 Task: Archive the email with the subject Status update from softage.1@softage.net
Action: Mouse moved to (876, 90)
Screenshot: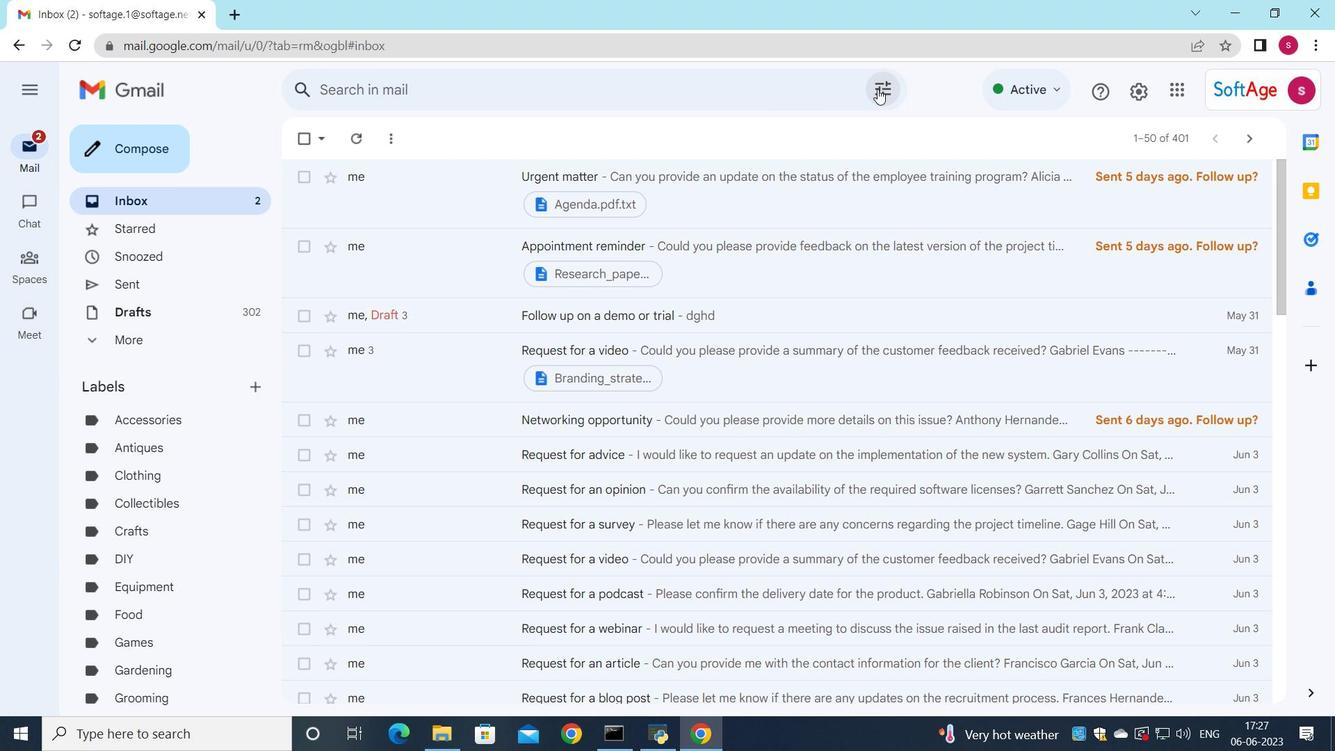 
Action: Mouse pressed left at (876, 90)
Screenshot: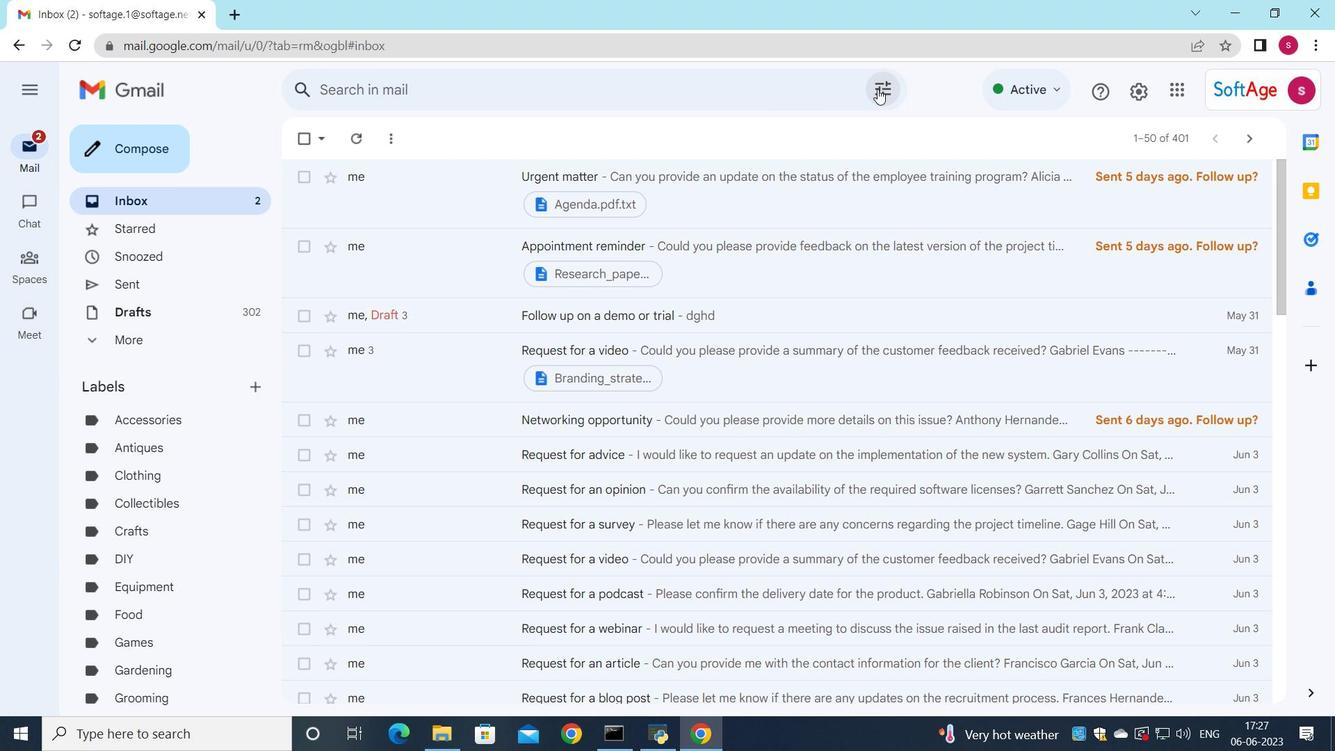 
Action: Mouse moved to (639, 173)
Screenshot: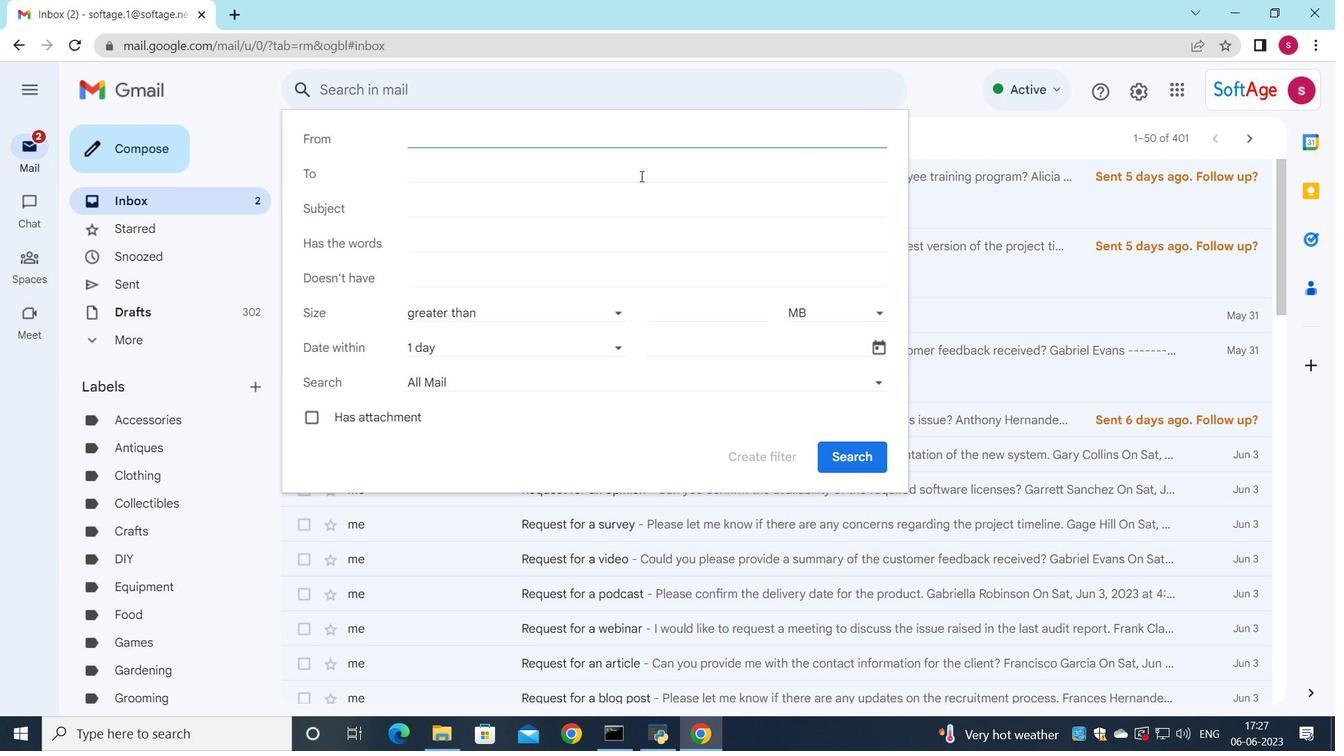 
Action: Key pressed s
Screenshot: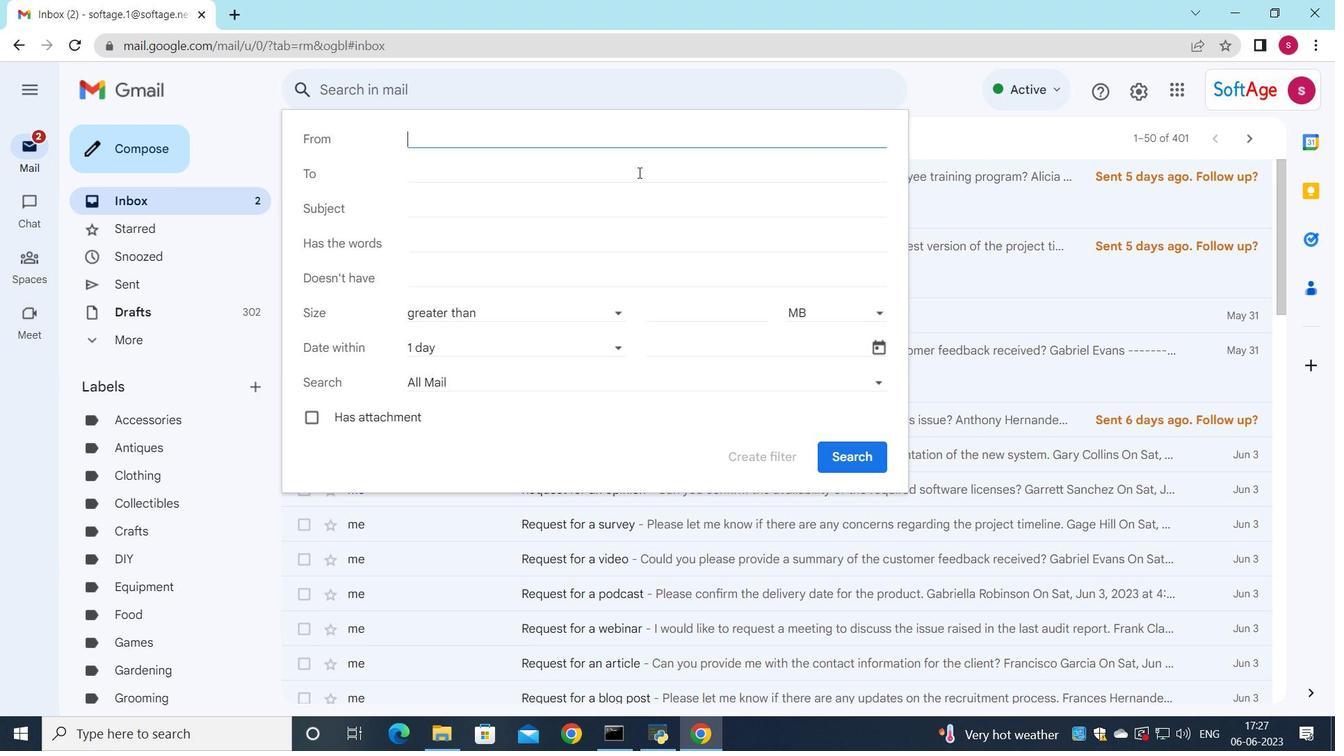 
Action: Mouse moved to (617, 176)
Screenshot: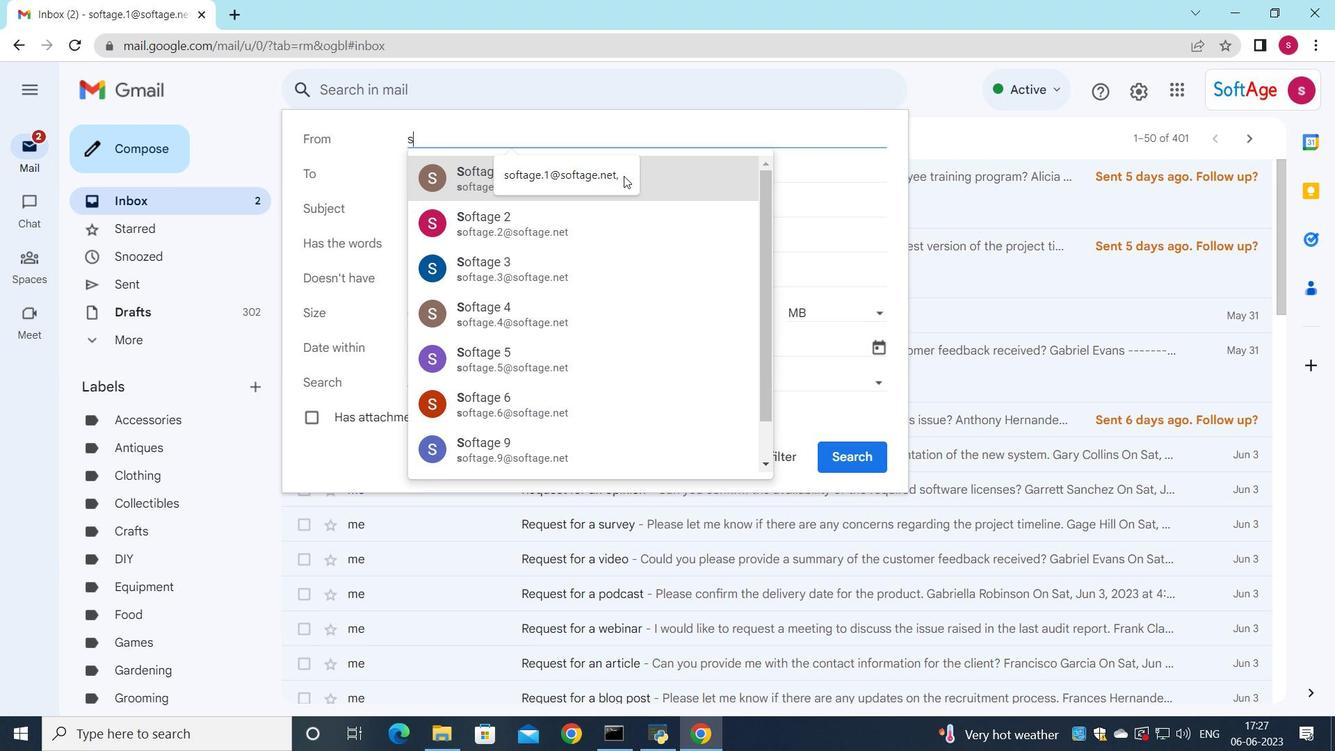 
Action: Mouse pressed left at (617, 176)
Screenshot: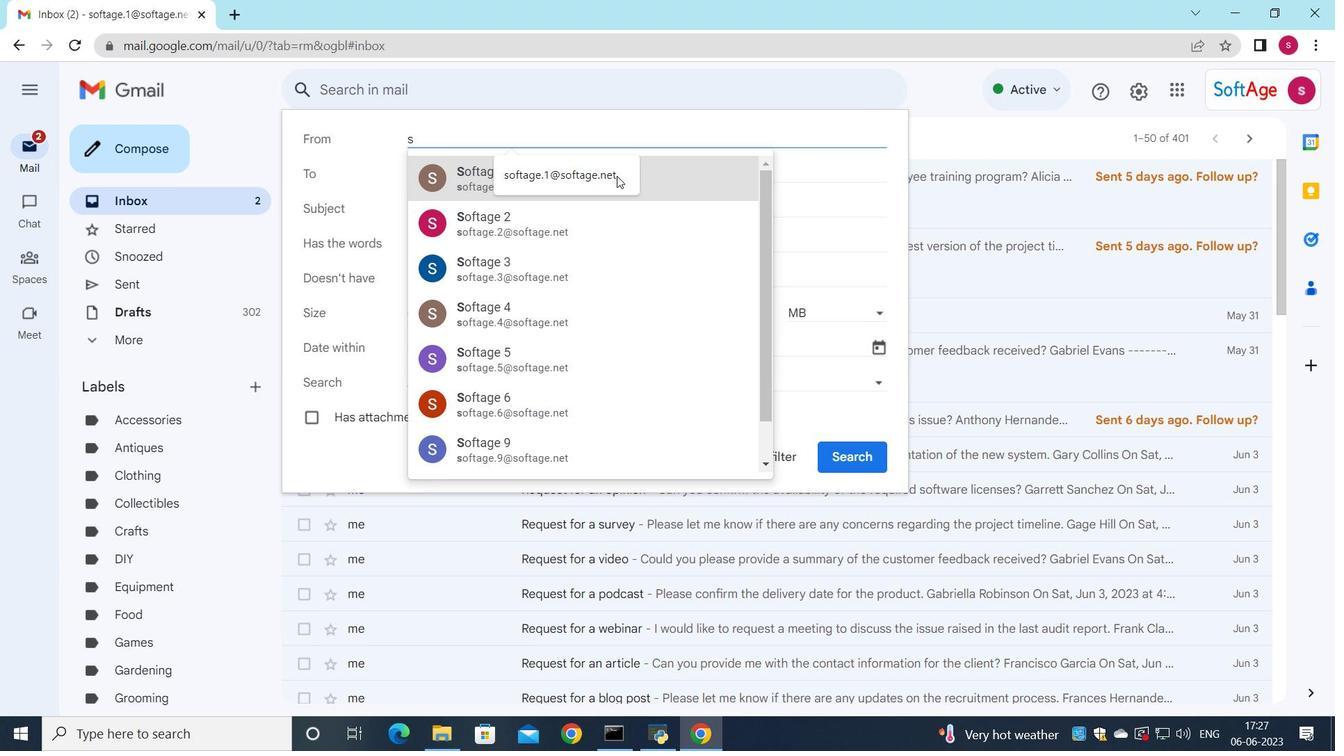 
Action: Mouse moved to (570, 172)
Screenshot: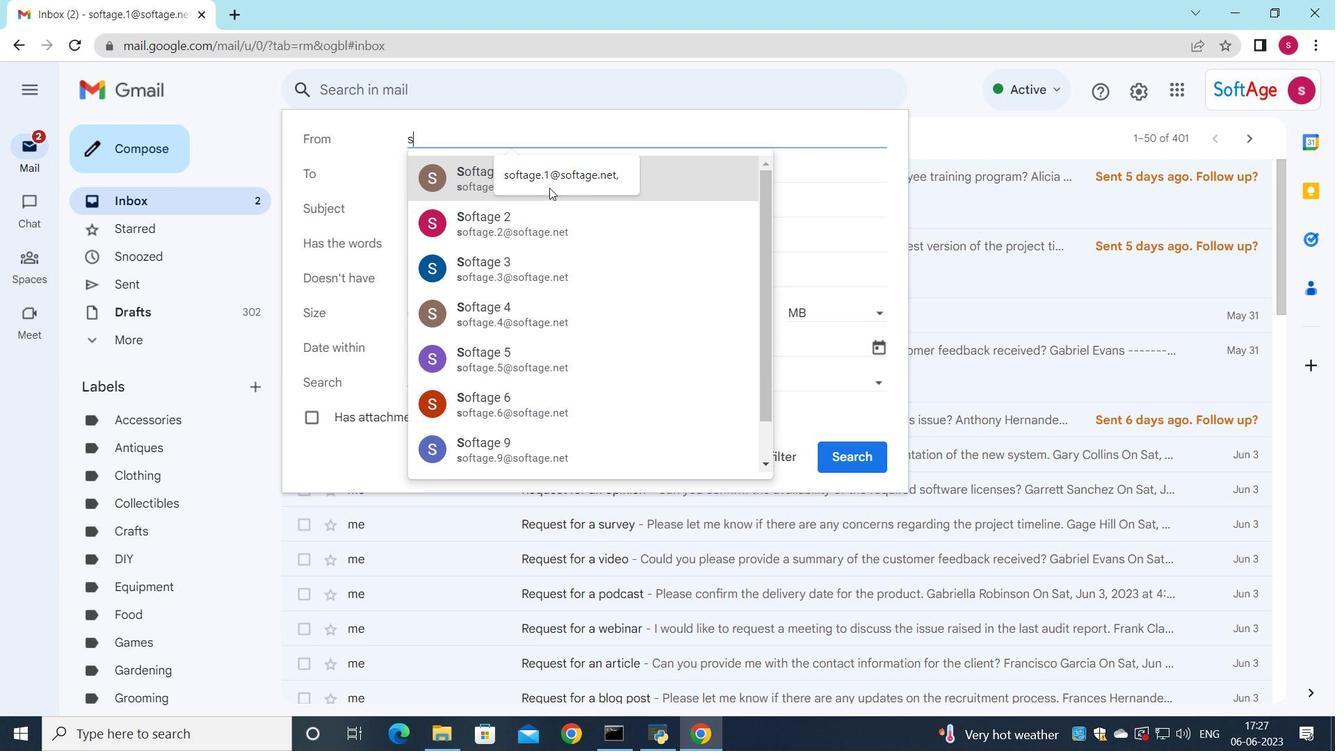 
Action: Mouse pressed left at (570, 172)
Screenshot: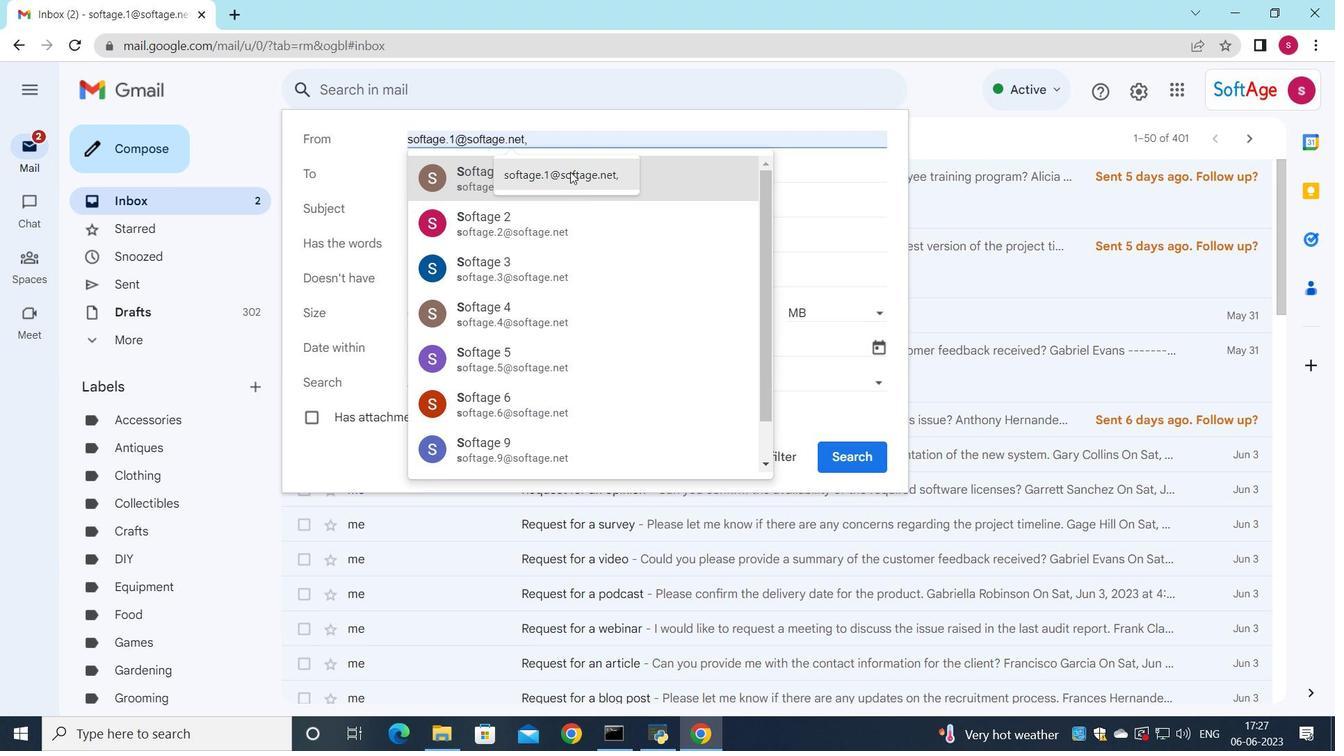 
Action: Mouse moved to (472, 208)
Screenshot: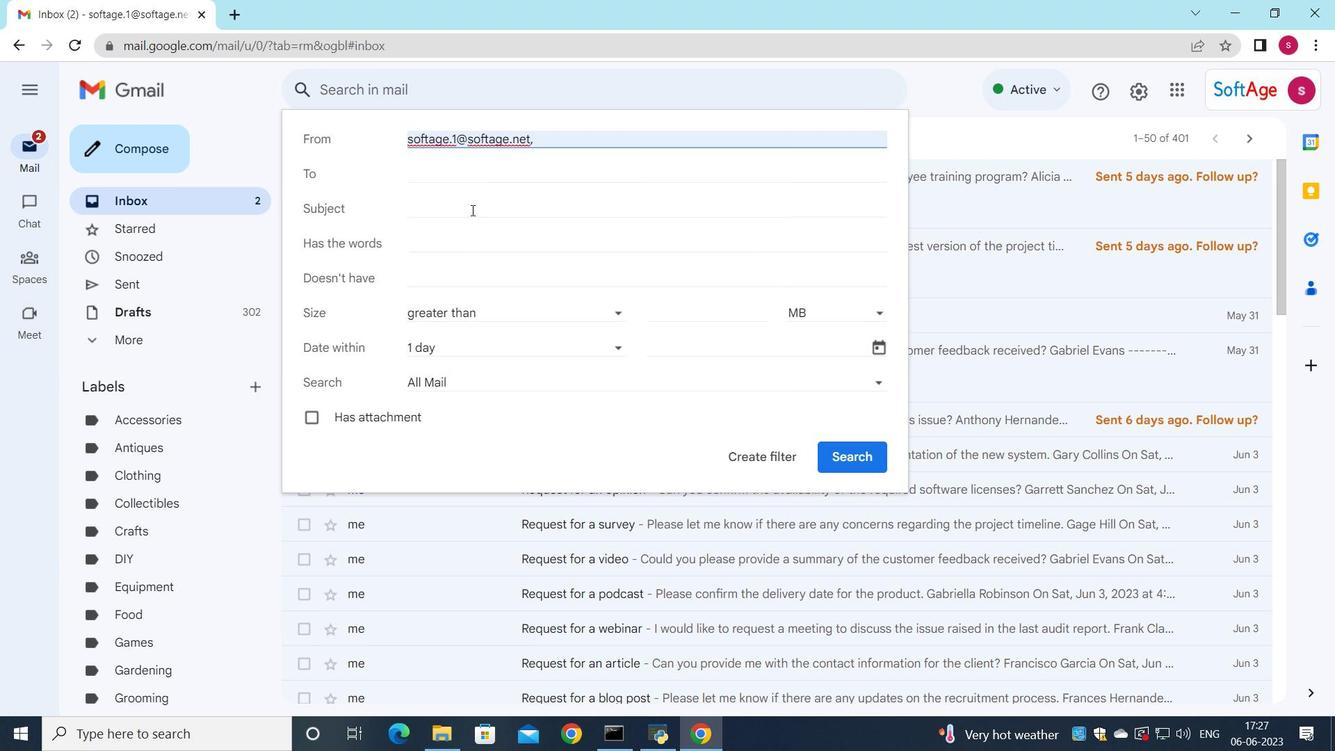 
Action: Mouse pressed left at (472, 208)
Screenshot: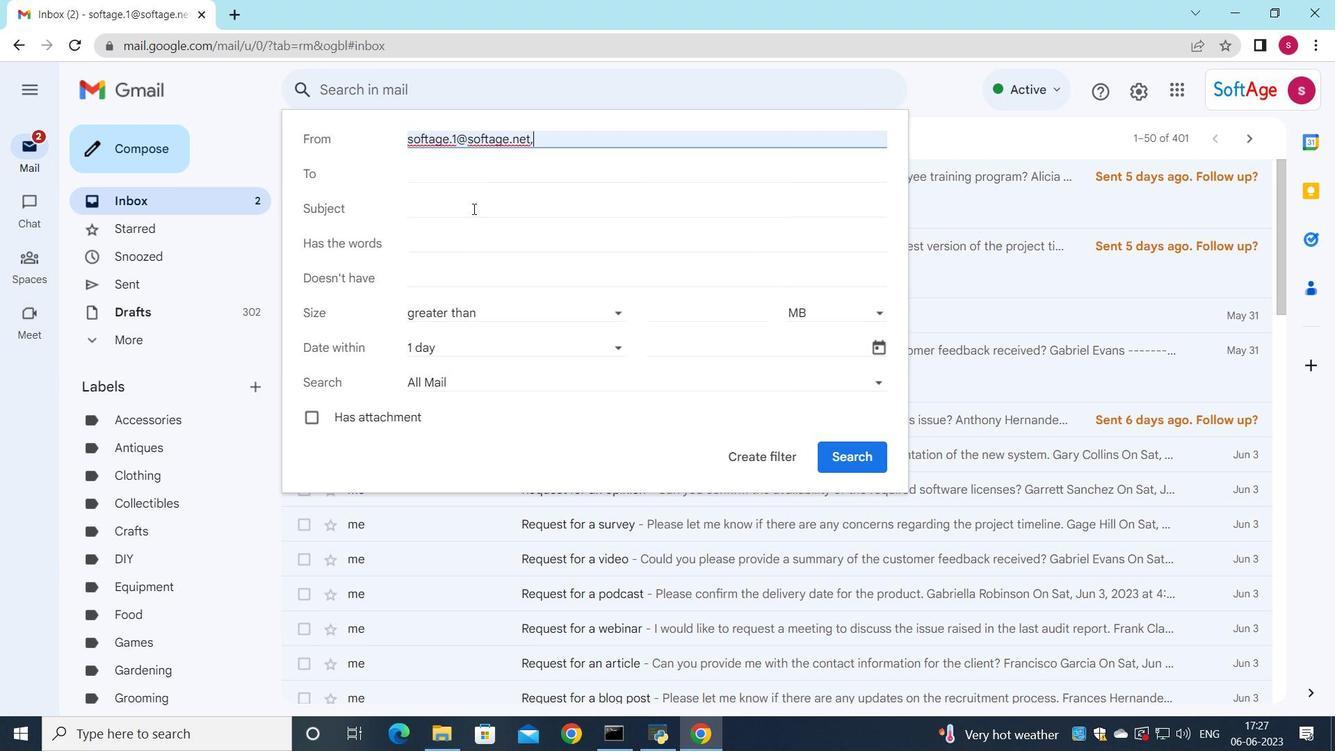 
Action: Key pressed s<Key.backspace>
Screenshot: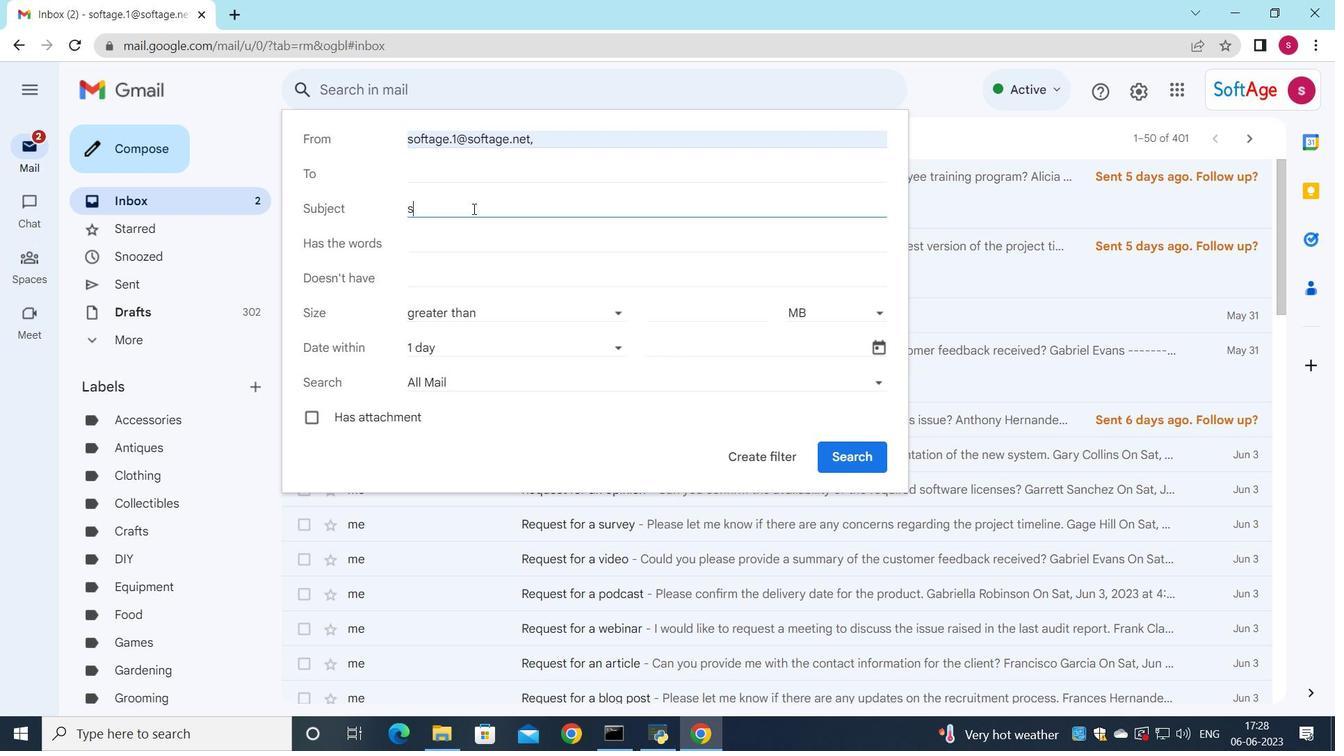 
Action: Mouse moved to (472, 208)
Screenshot: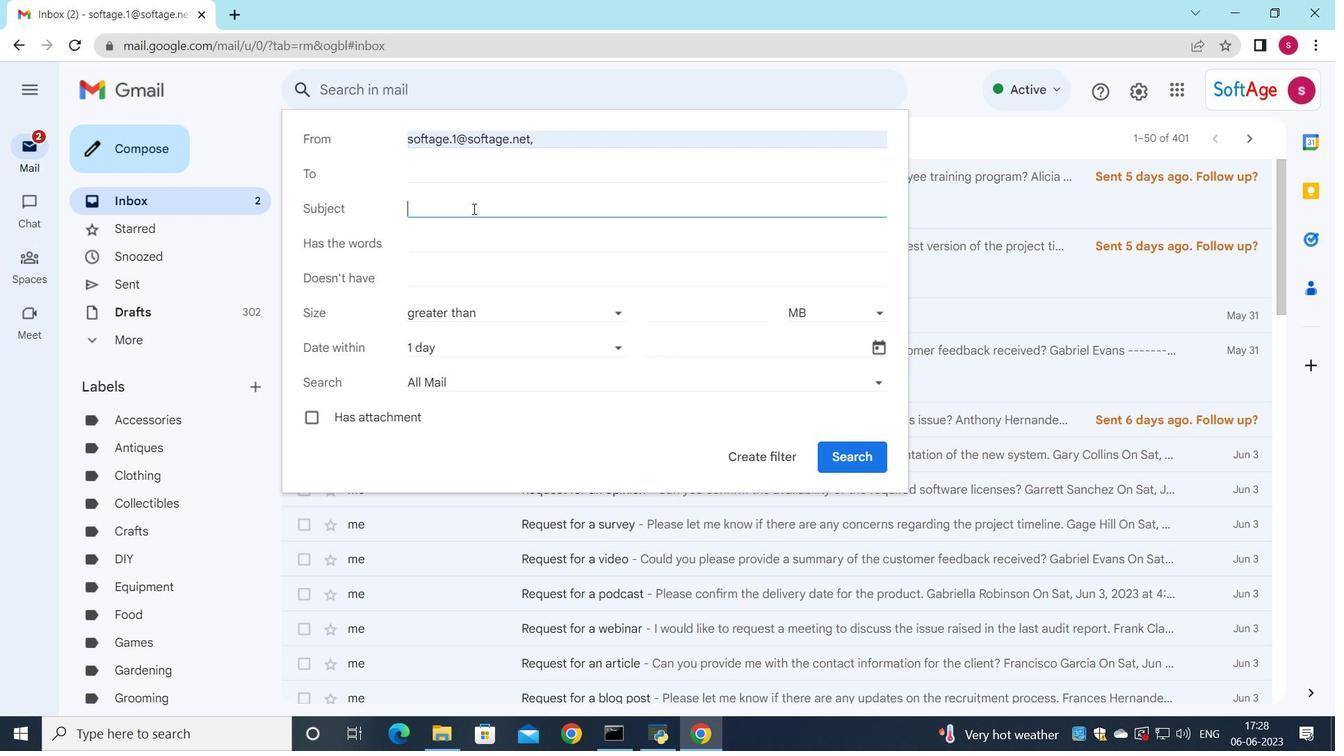 
Action: Key pressed <Key.shift><Key.shift><Key.shift><Key.shift><Key.shift><Key.shift><Key.shift><Key.shift><Key.shift><Key.shift><Key.shift><Key.shift><Key.shift><Key.shift><Key.shift><Key.shift><Key.shift><Key.shift><Key.shift>Sts<Key.backspace>
Screenshot: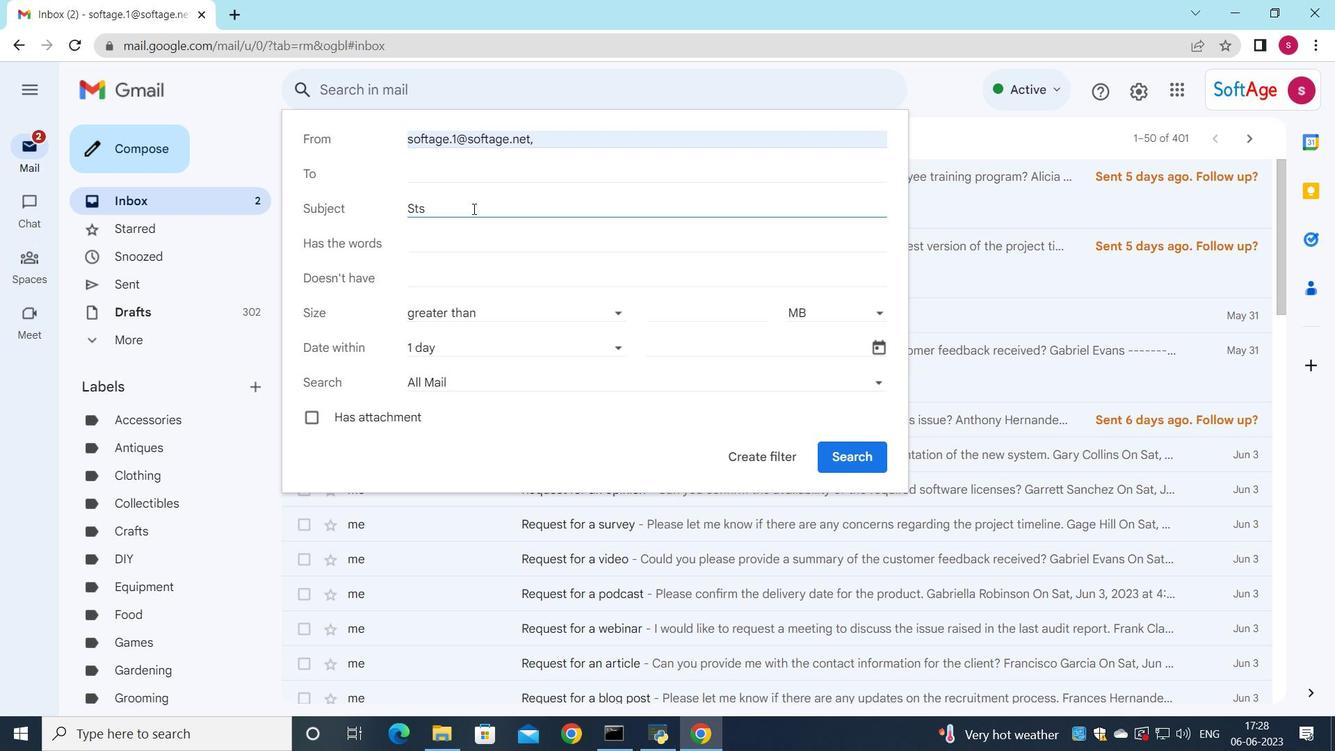 
Action: Mouse moved to (473, 216)
Screenshot: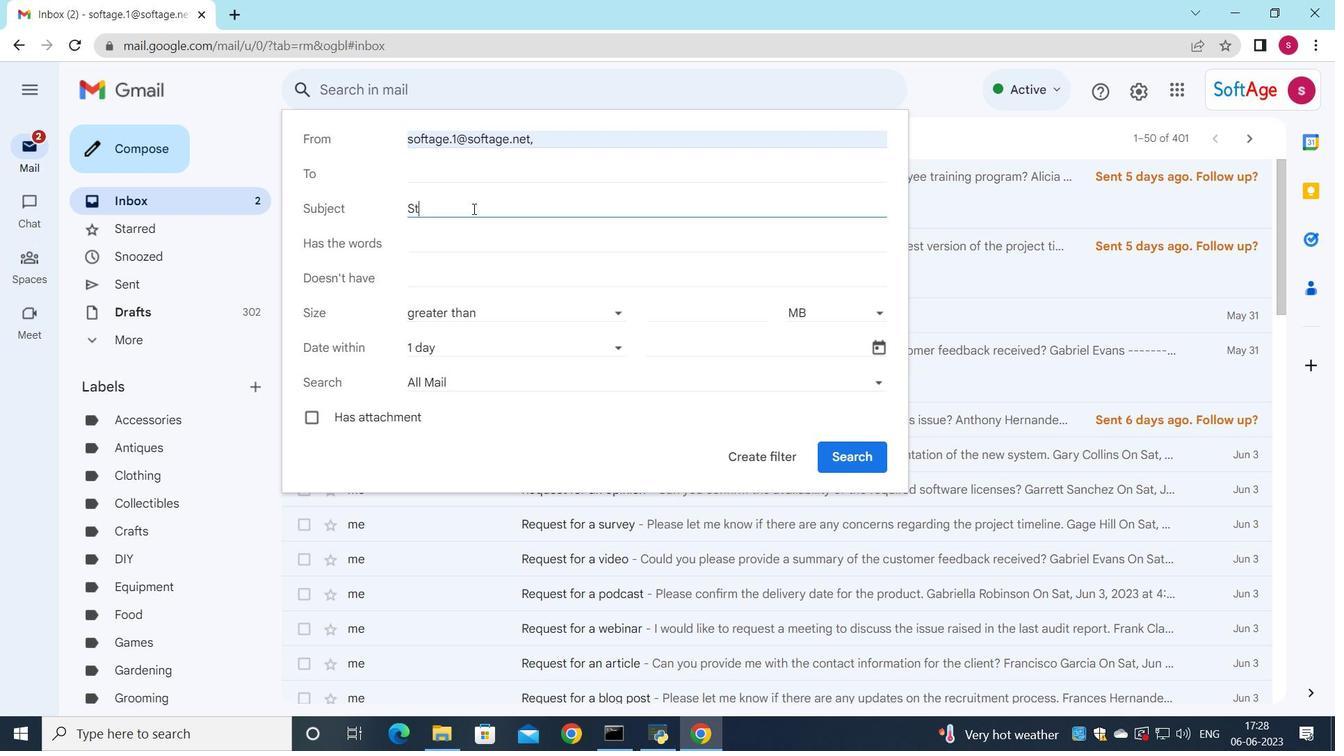 
Action: Key pressed atus<Key.space>up
Screenshot: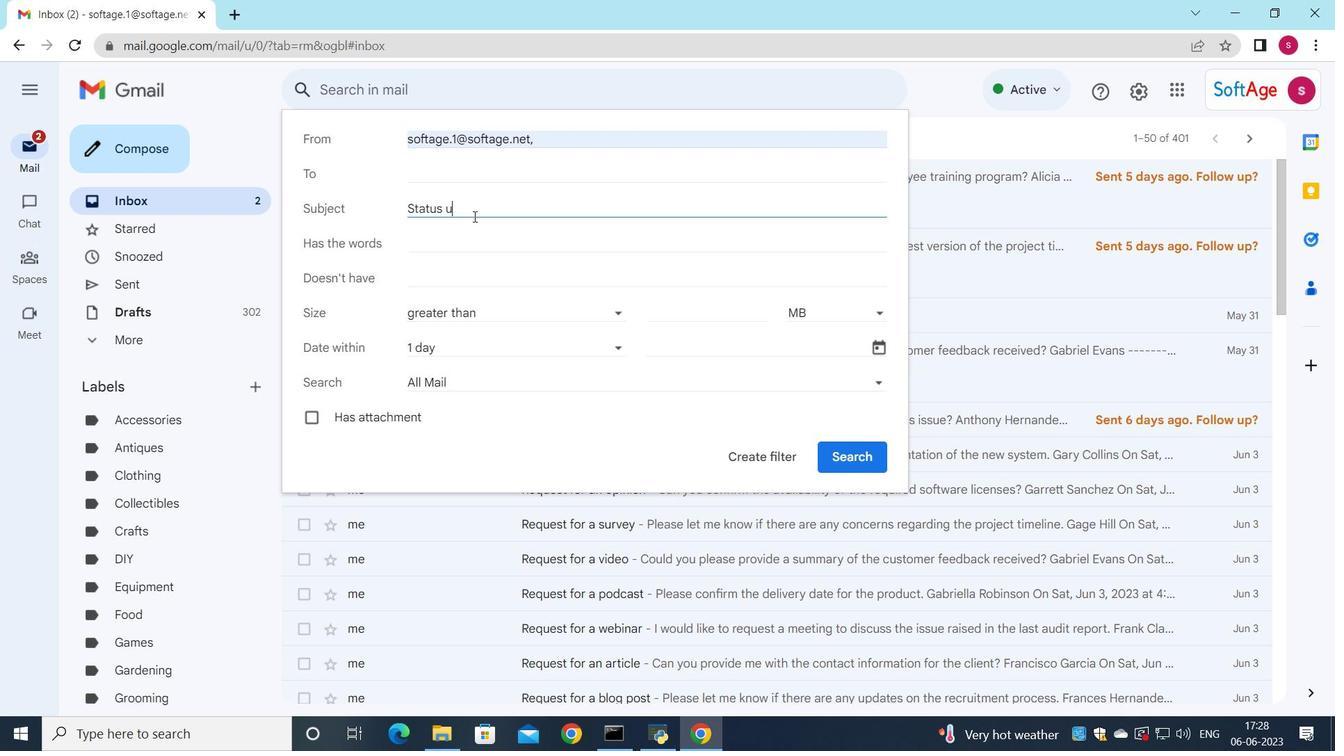 
Action: Mouse moved to (474, 223)
Screenshot: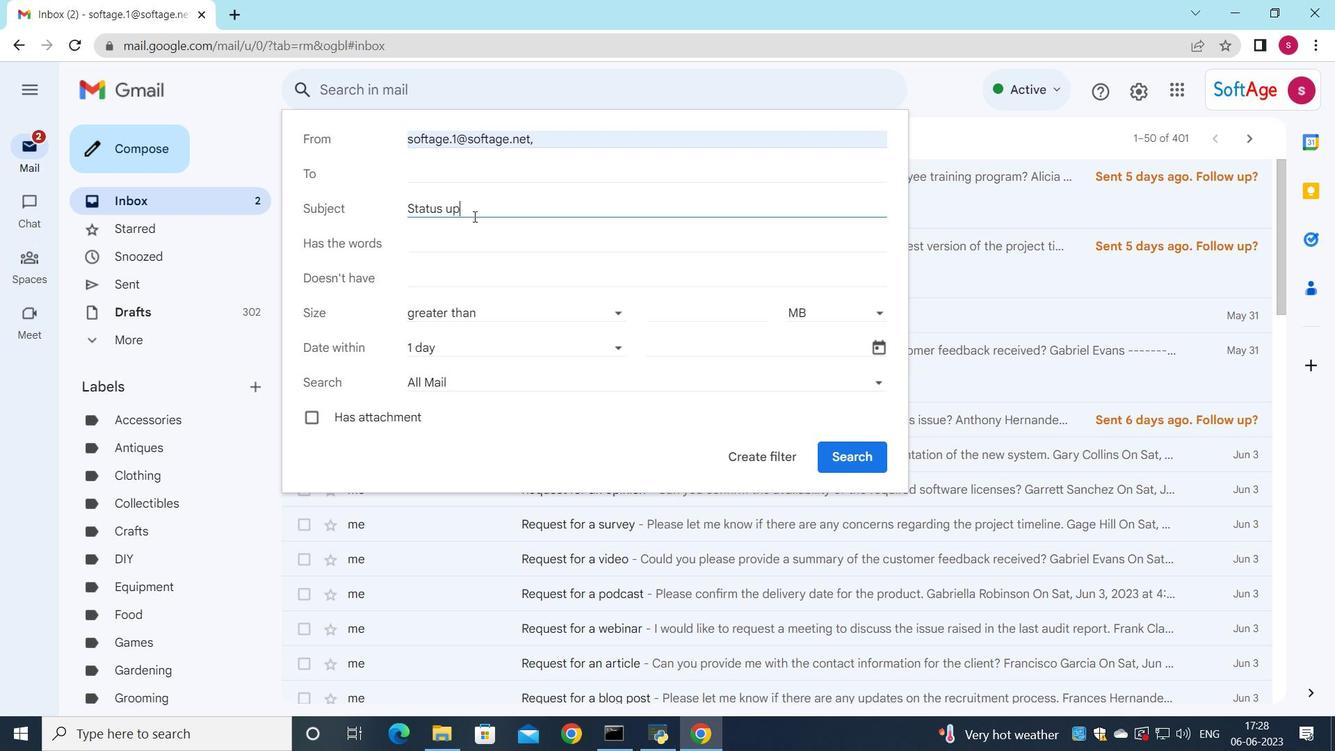 
Action: Key pressed date
Screenshot: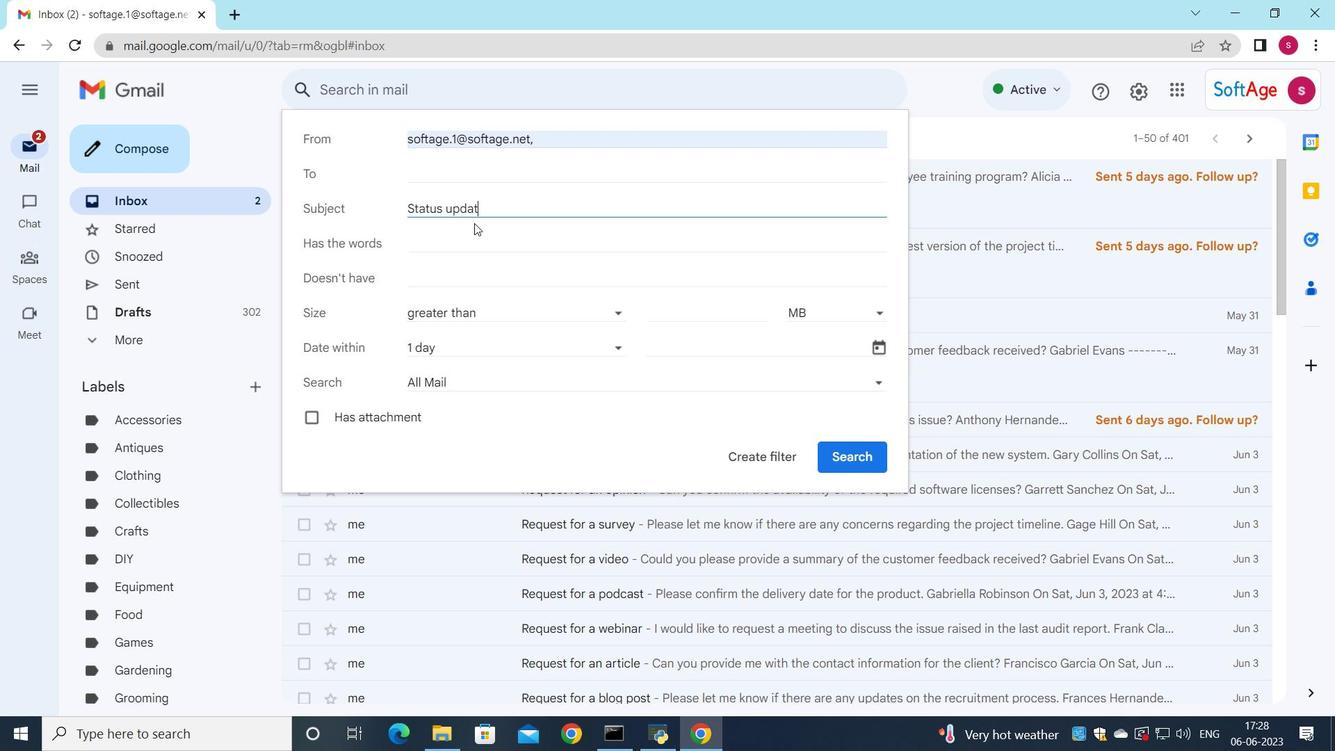 
Action: Mouse moved to (483, 347)
Screenshot: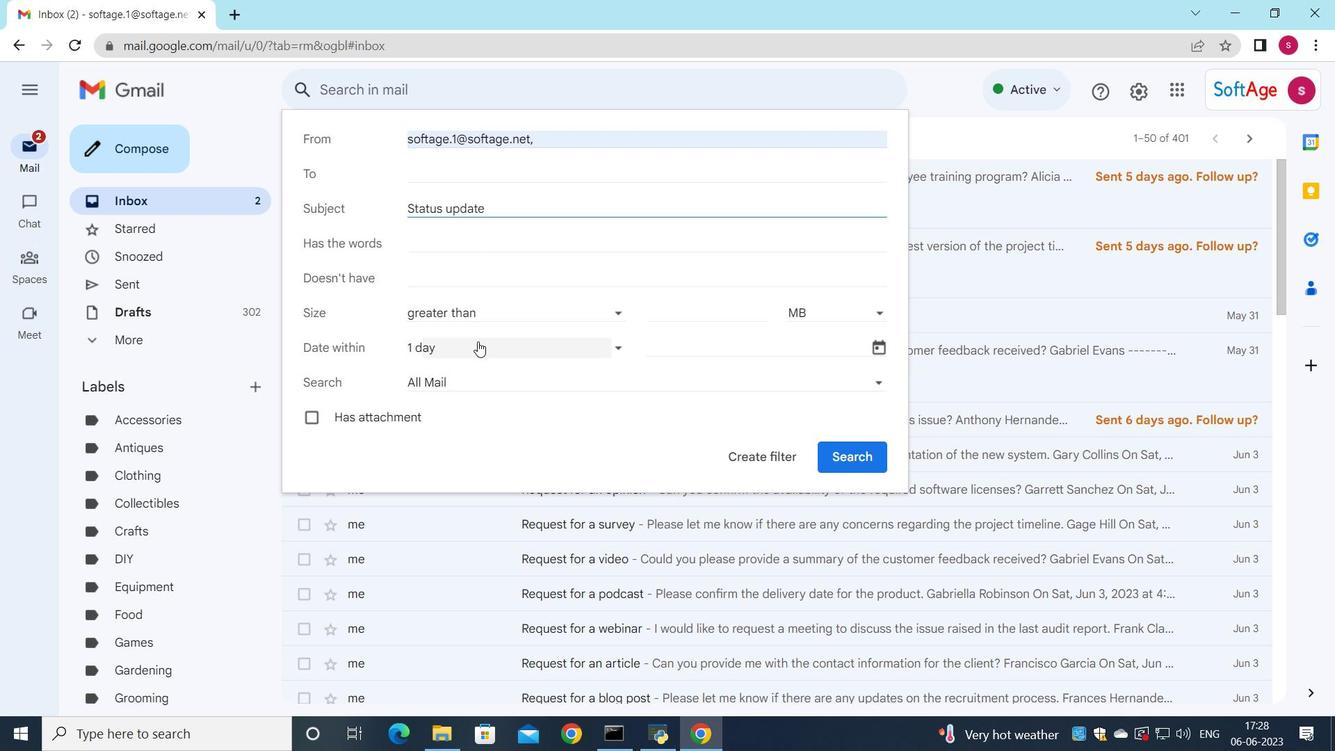 
Action: Mouse pressed left at (483, 347)
Screenshot: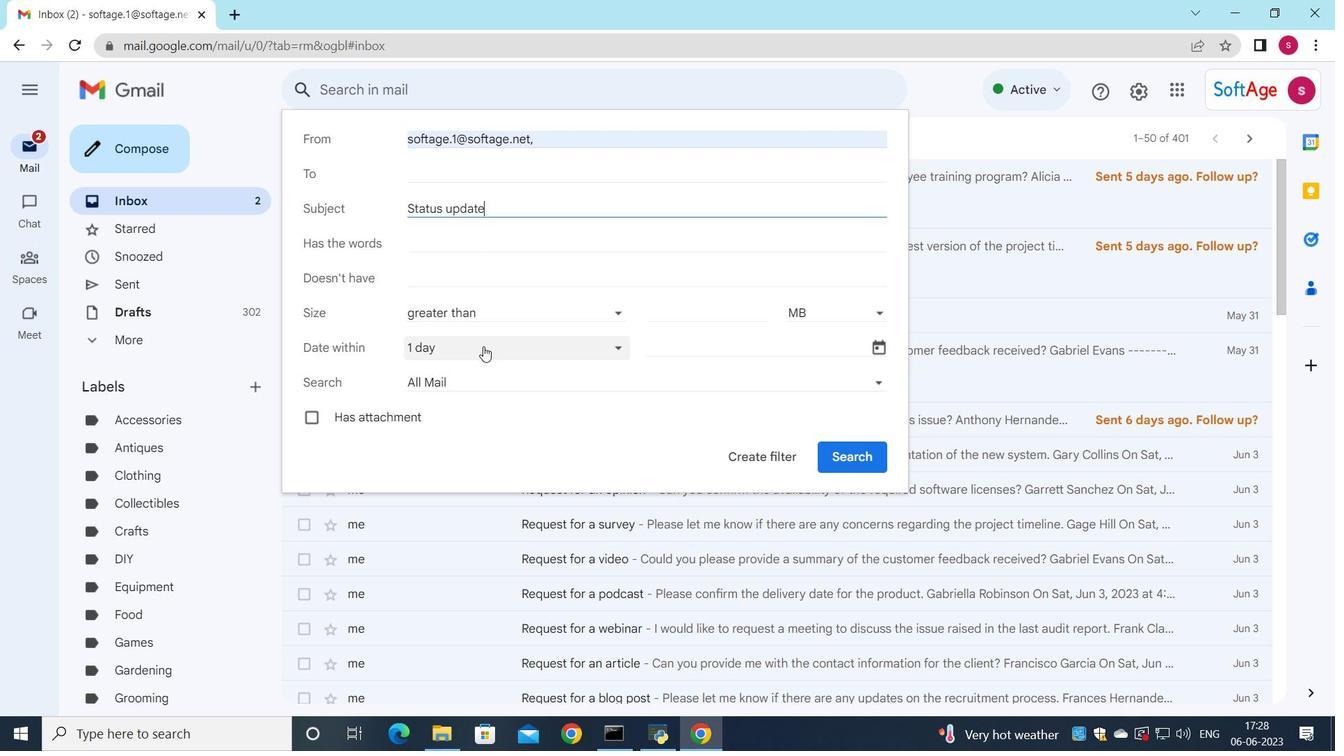 
Action: Mouse moved to (477, 561)
Screenshot: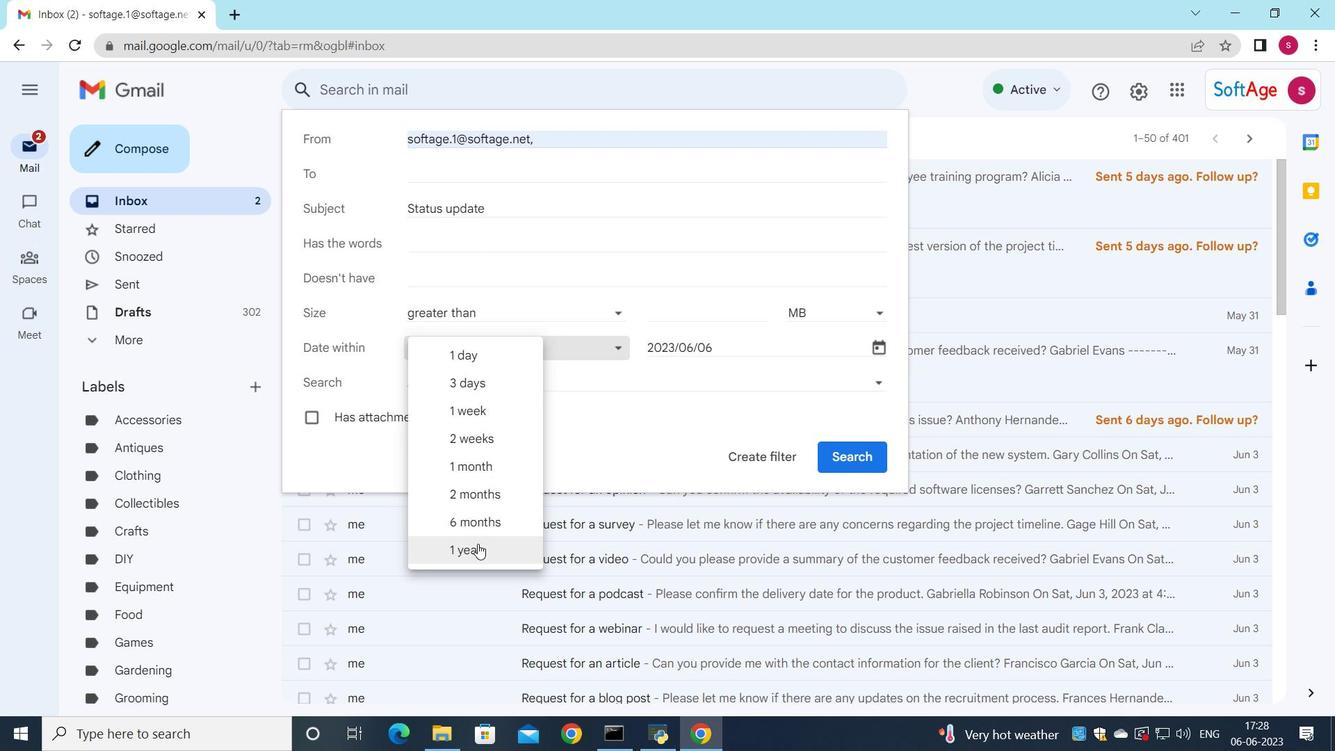 
Action: Mouse pressed left at (477, 561)
Screenshot: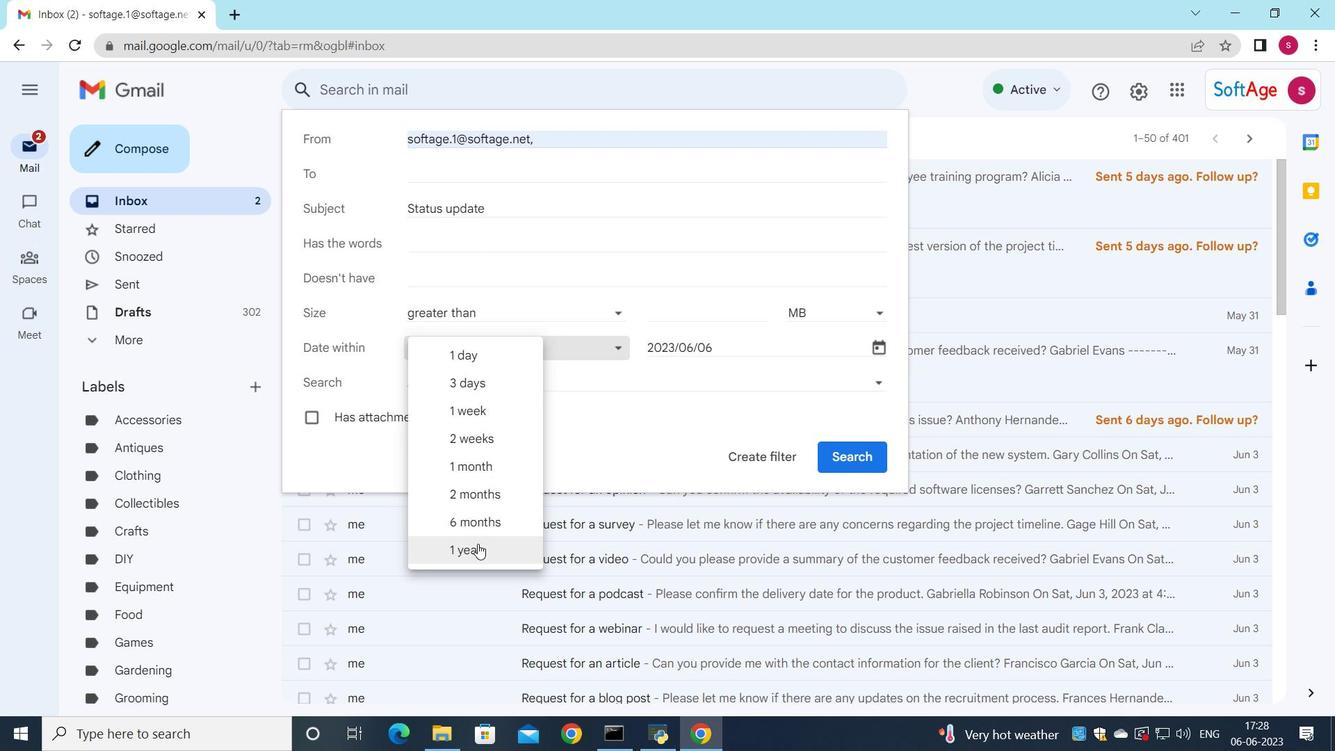 
Action: Mouse moved to (854, 459)
Screenshot: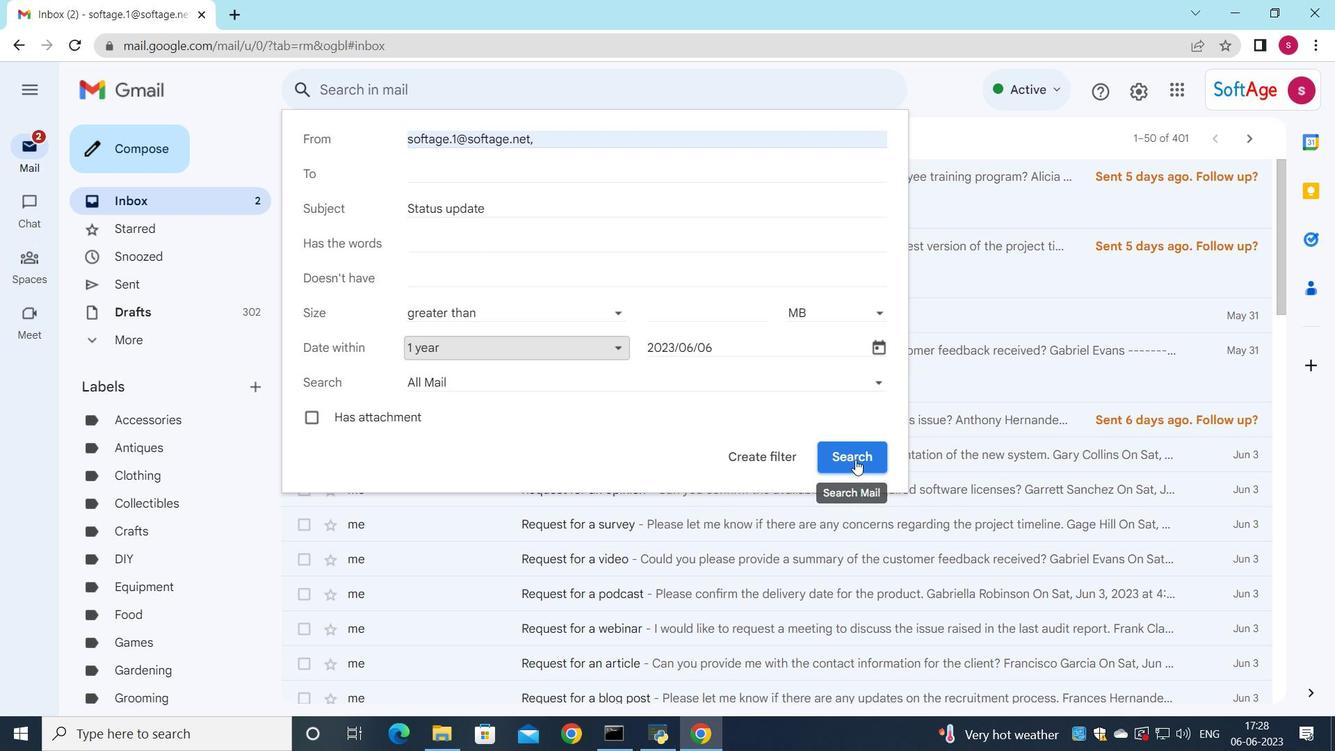 
Action: Mouse pressed left at (854, 459)
Screenshot: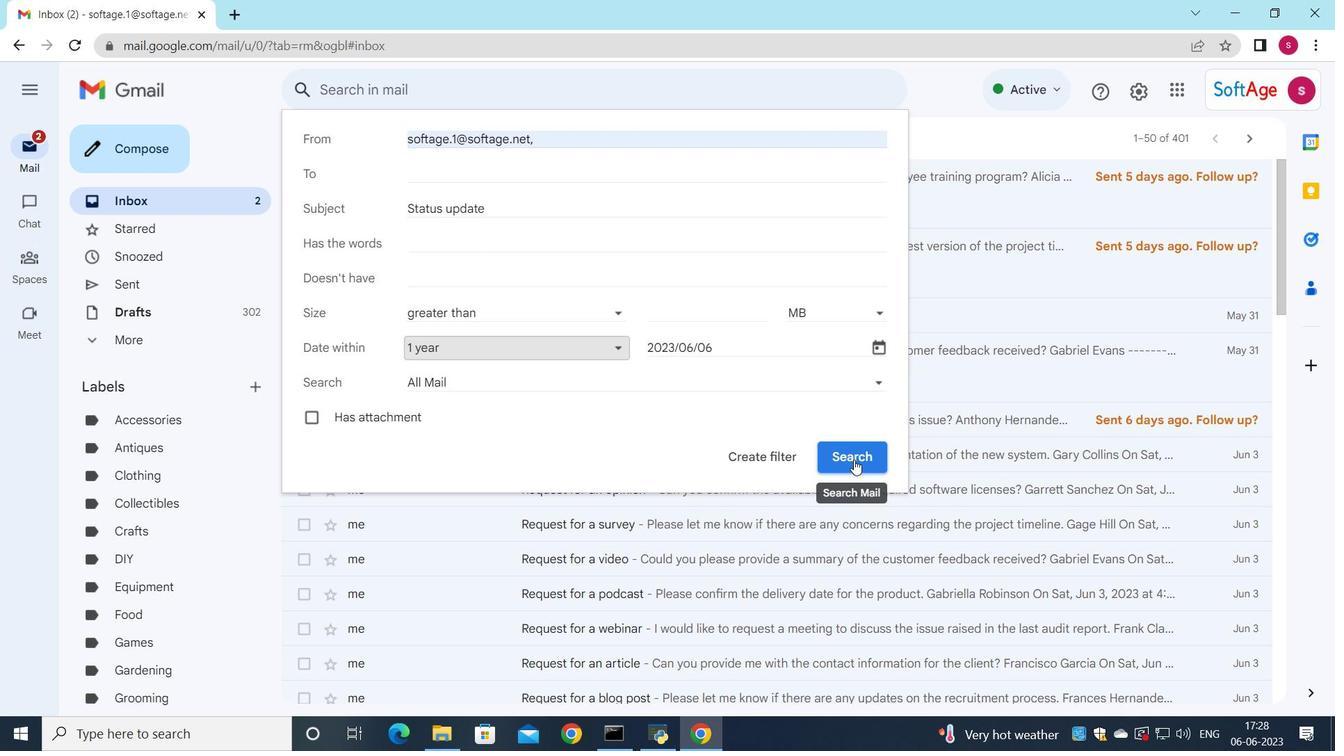
Action: Mouse moved to (827, 290)
Screenshot: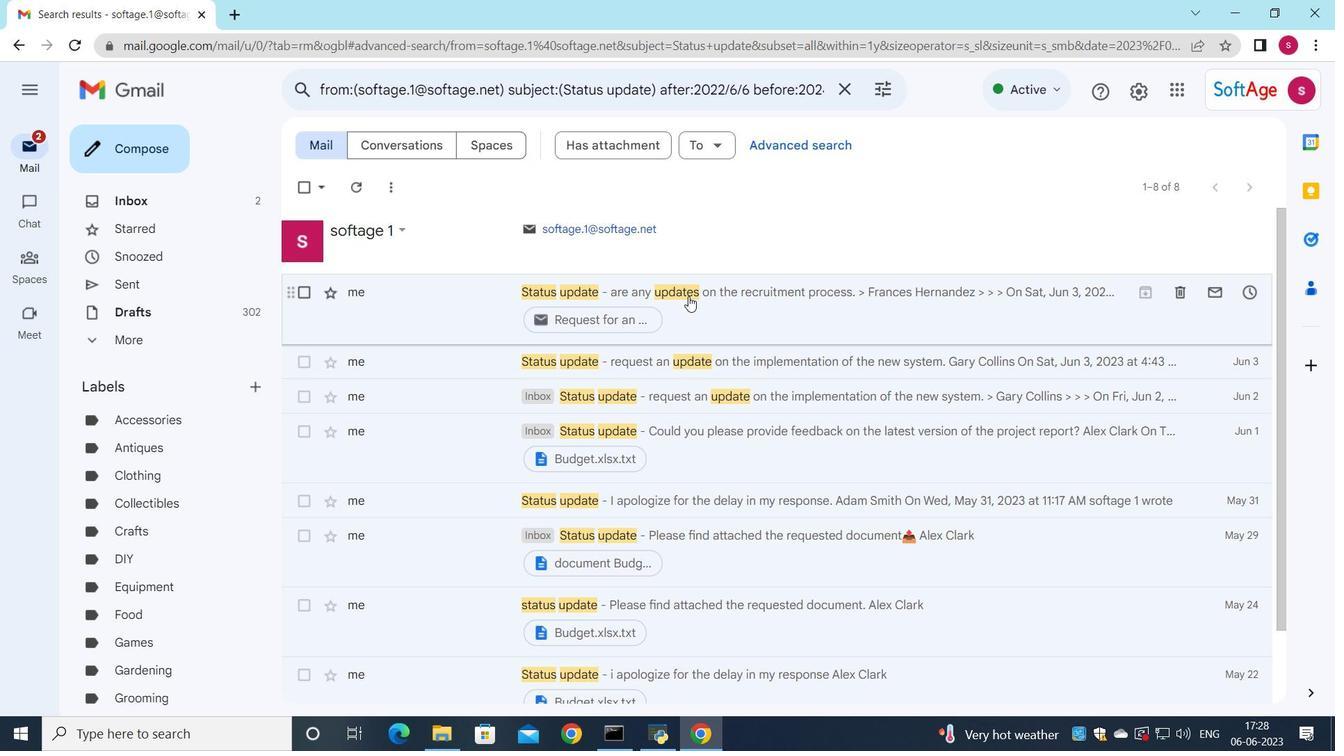 
Action: Mouse pressed left at (827, 290)
Screenshot: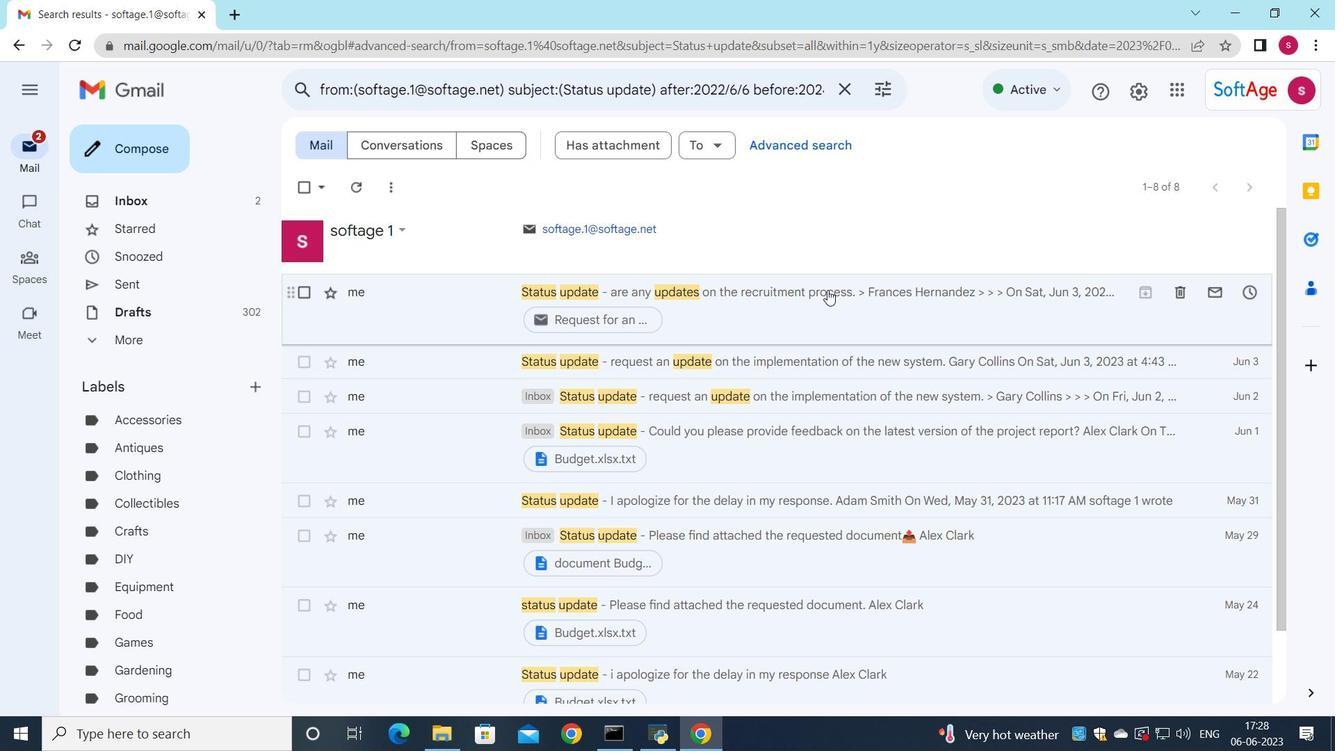 
Action: Mouse moved to (353, 148)
Screenshot: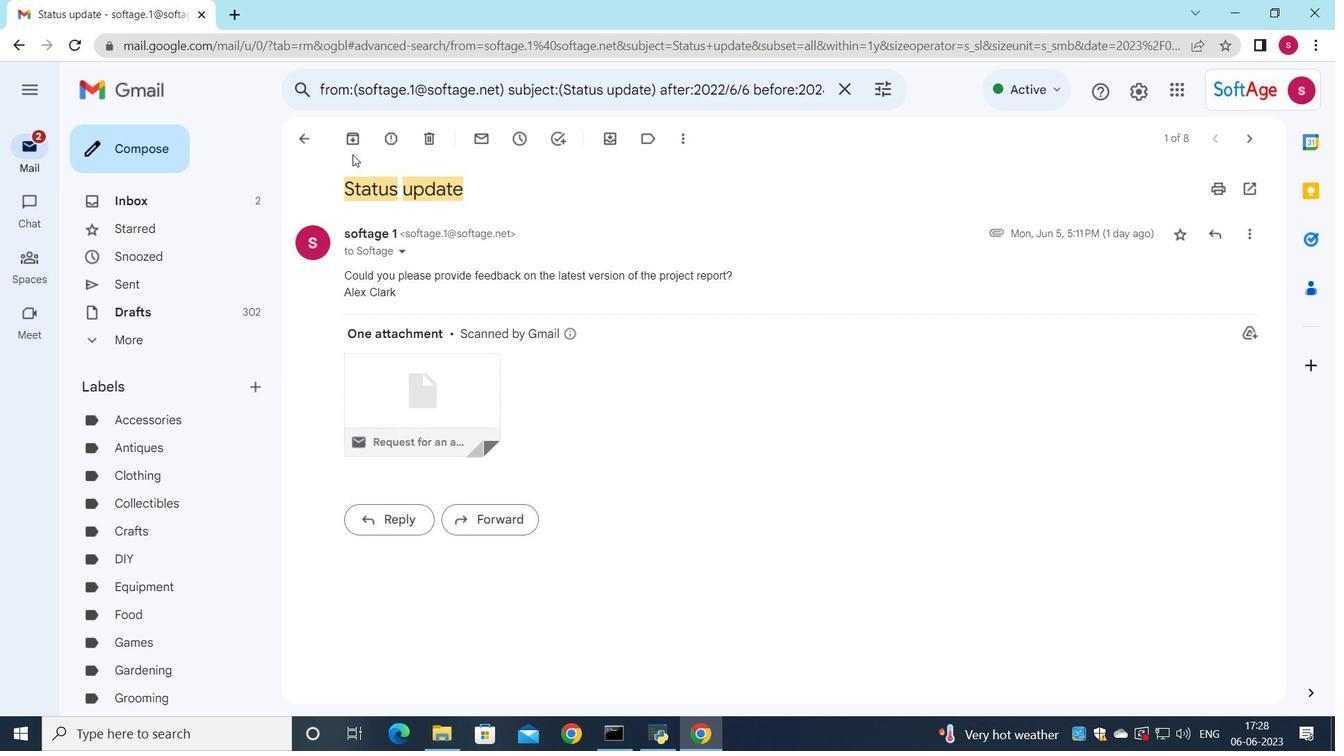 
Action: Mouse pressed left at (353, 148)
Screenshot: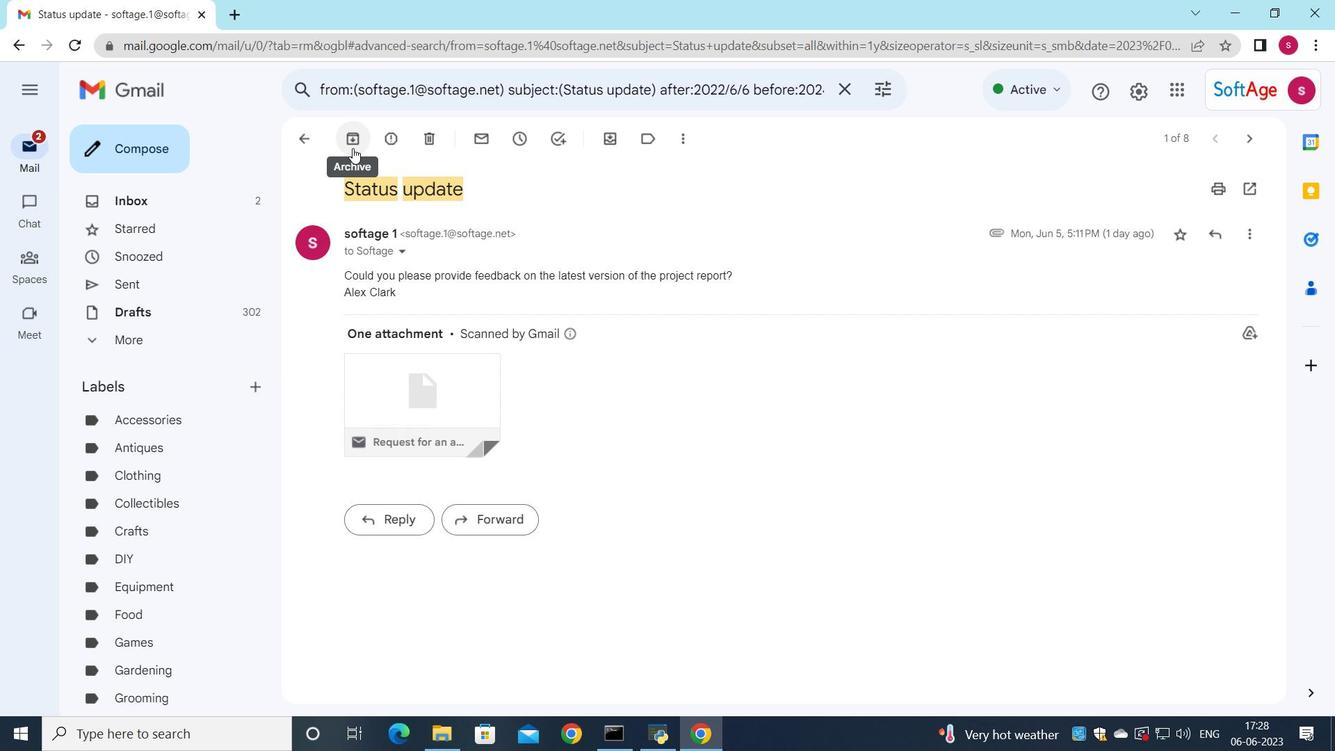 
